 Task: Learn more about a sales navigator core.
Action: Mouse moved to (773, 93)
Screenshot: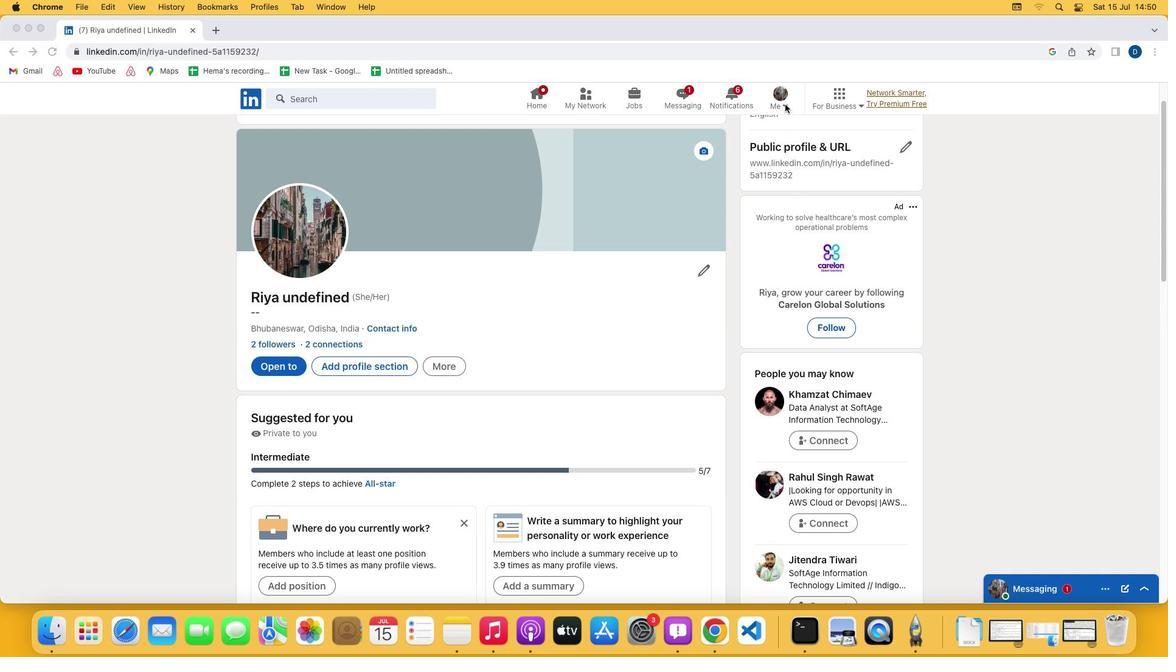 
Action: Mouse pressed left at (773, 93)
Screenshot: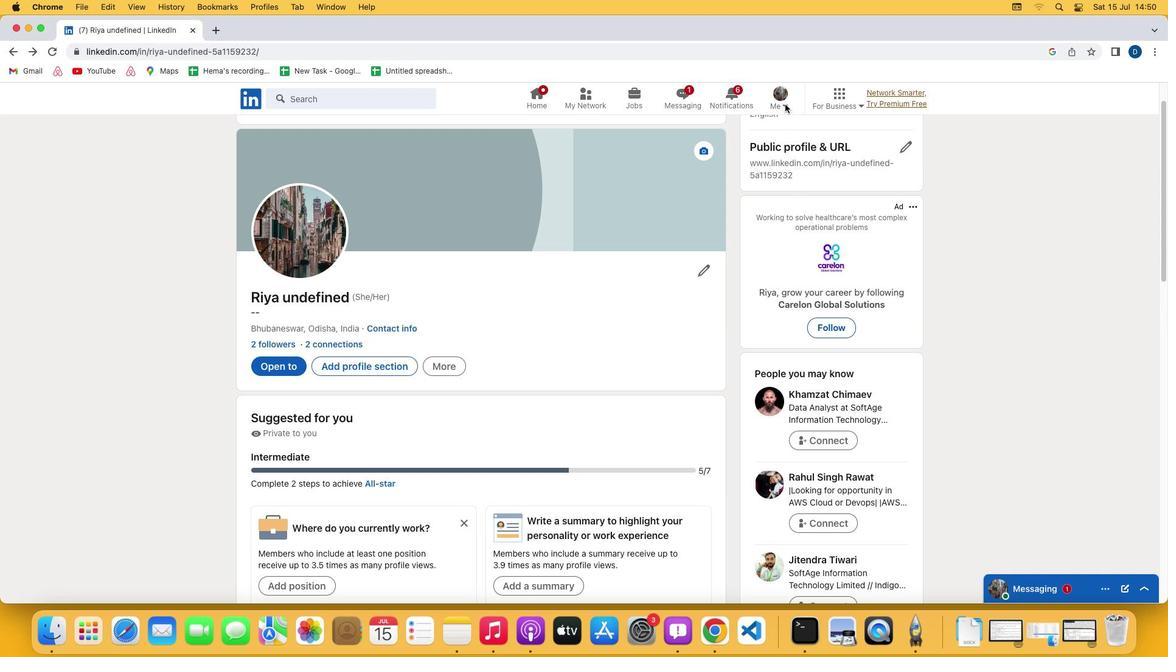 
Action: Mouse moved to (773, 93)
Screenshot: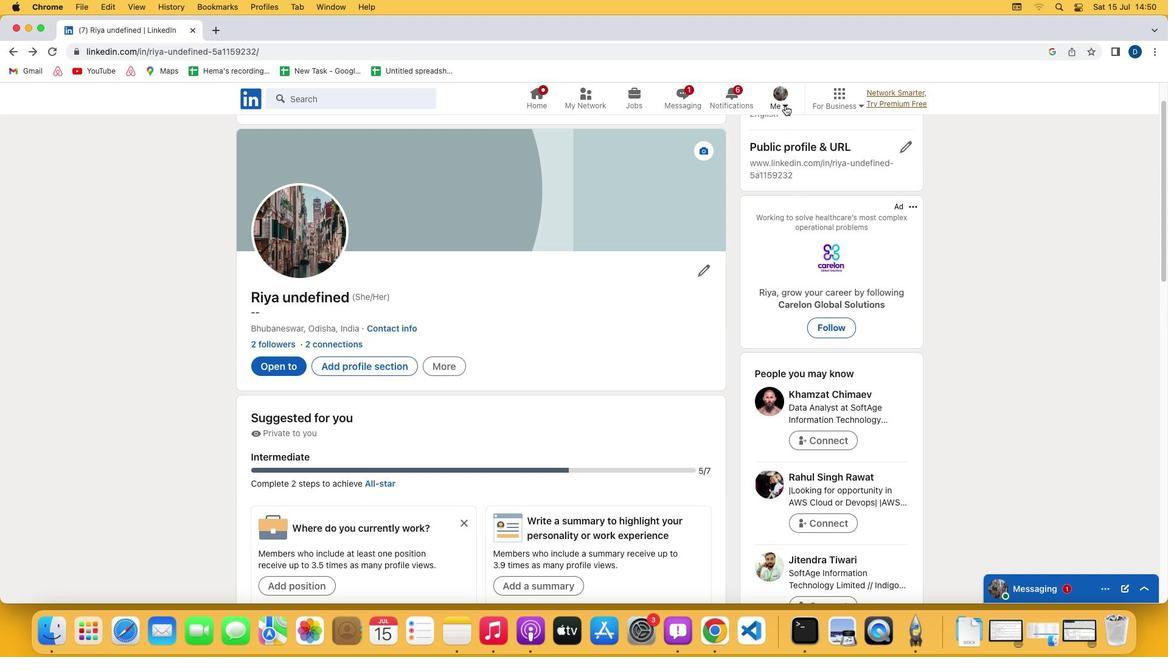 
Action: Mouse pressed left at (773, 93)
Screenshot: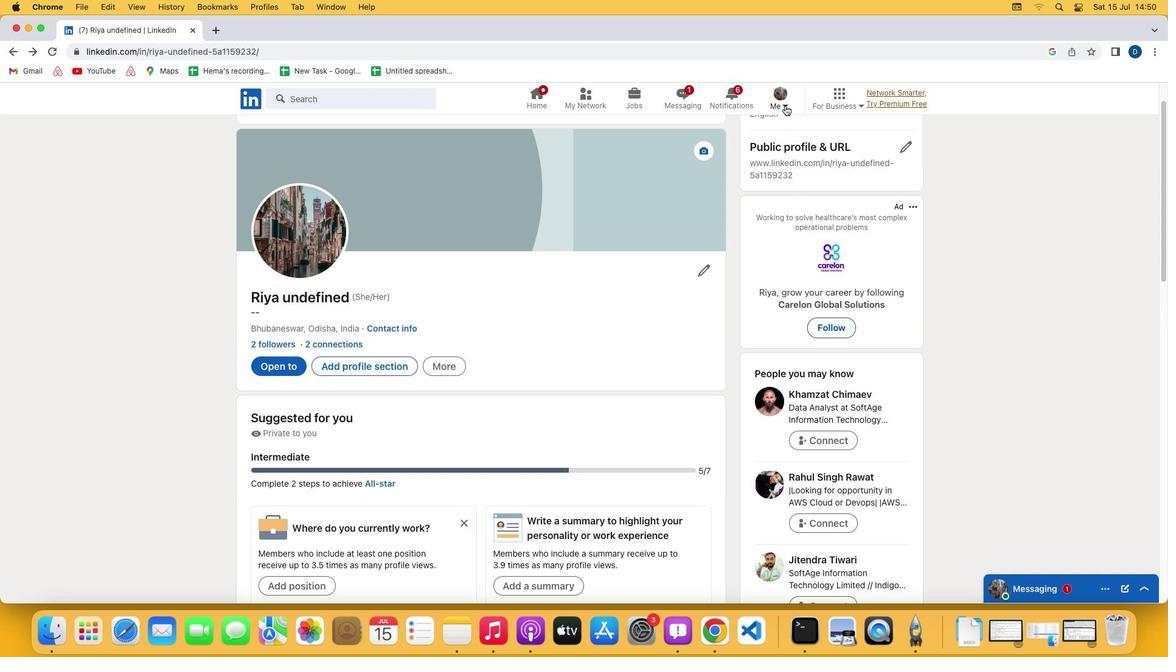 
Action: Mouse moved to (688, 216)
Screenshot: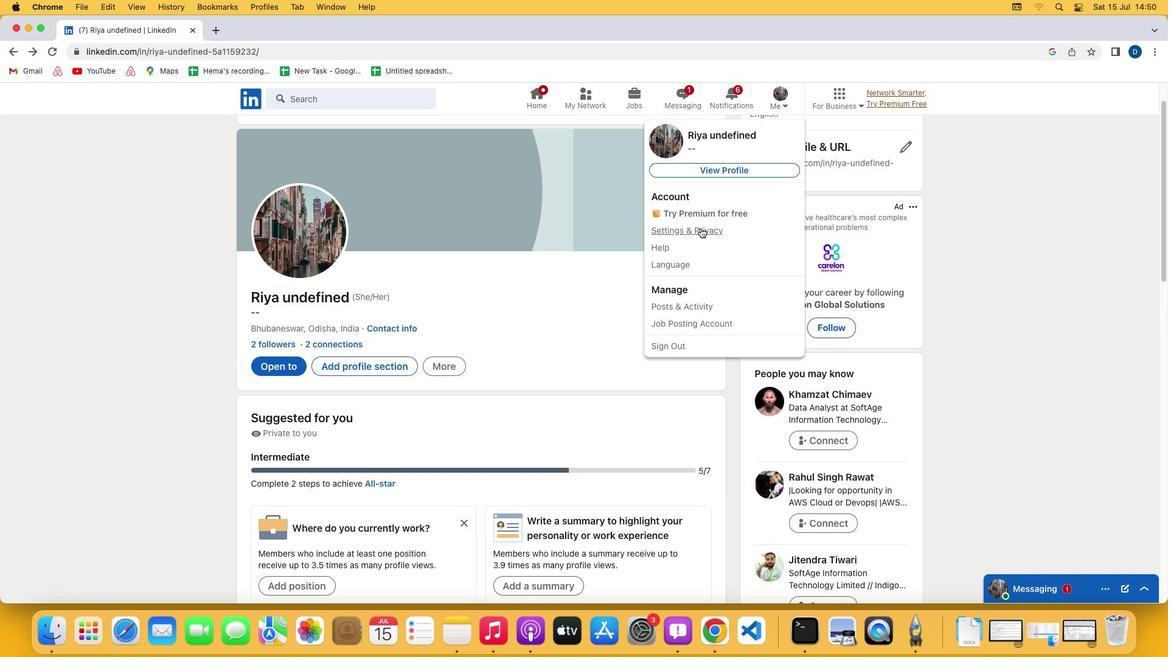 
Action: Mouse pressed left at (688, 216)
Screenshot: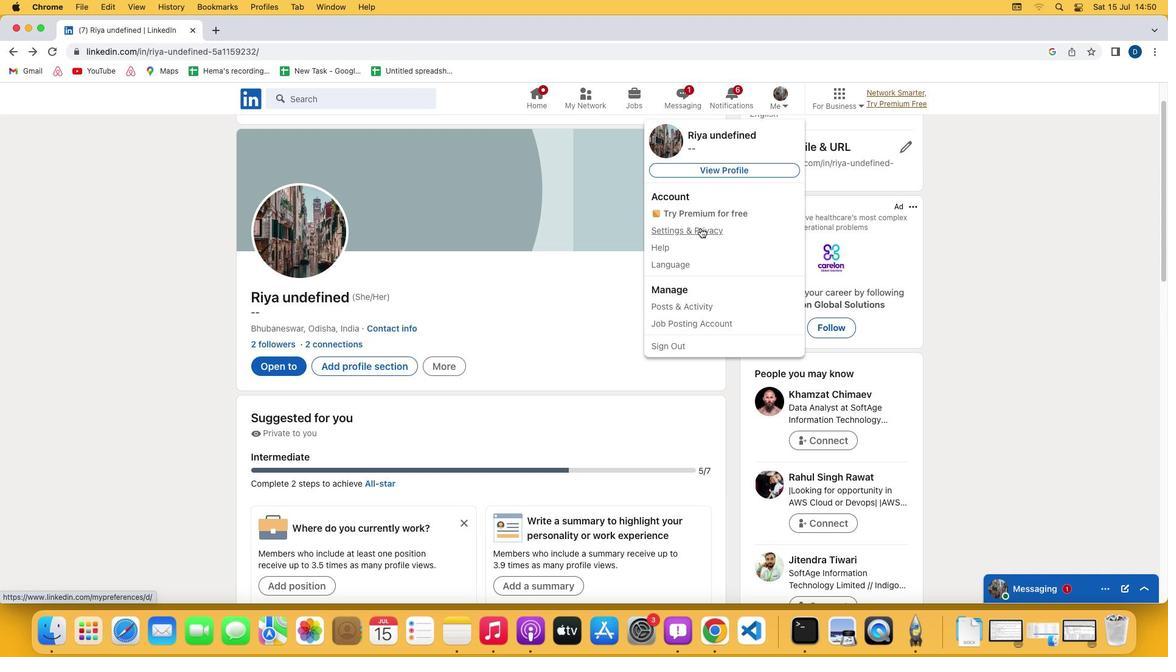 
Action: Mouse moved to (626, 412)
Screenshot: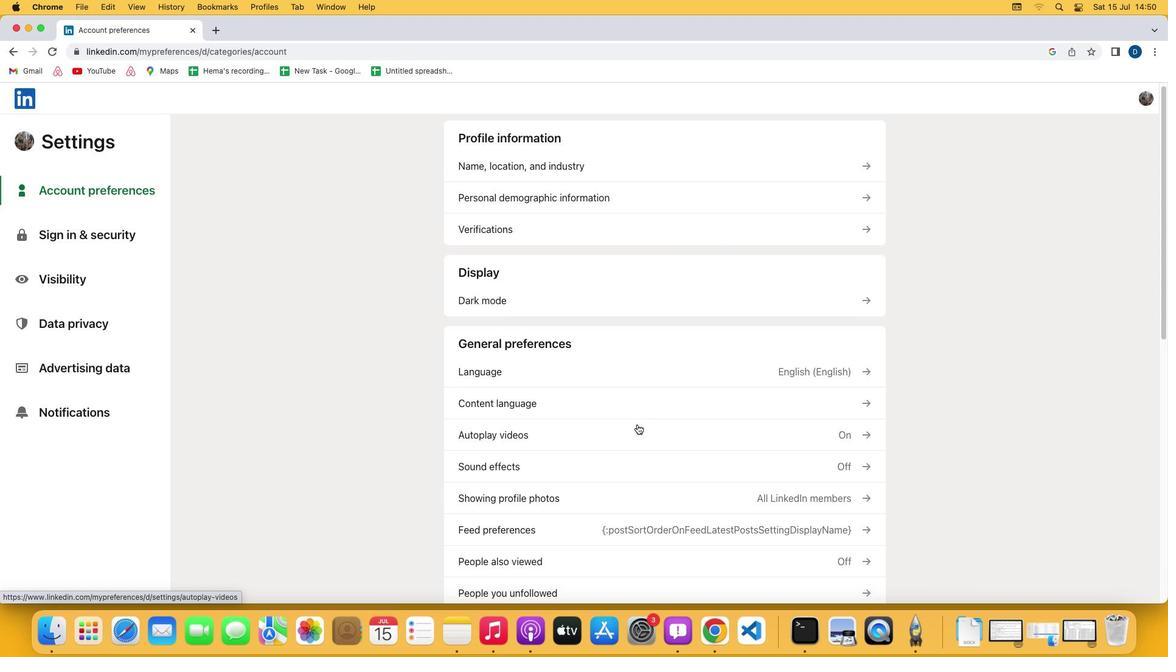 
Action: Mouse scrolled (626, 412) with delta (-10, -11)
Screenshot: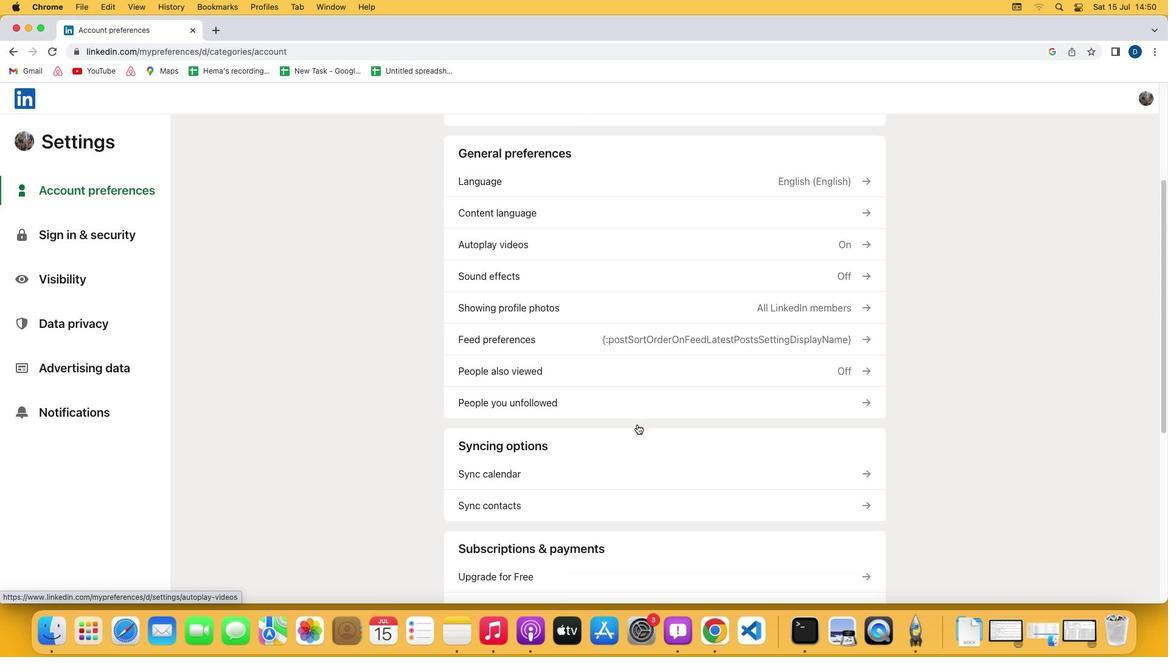 
Action: Mouse scrolled (626, 412) with delta (-10, -11)
Screenshot: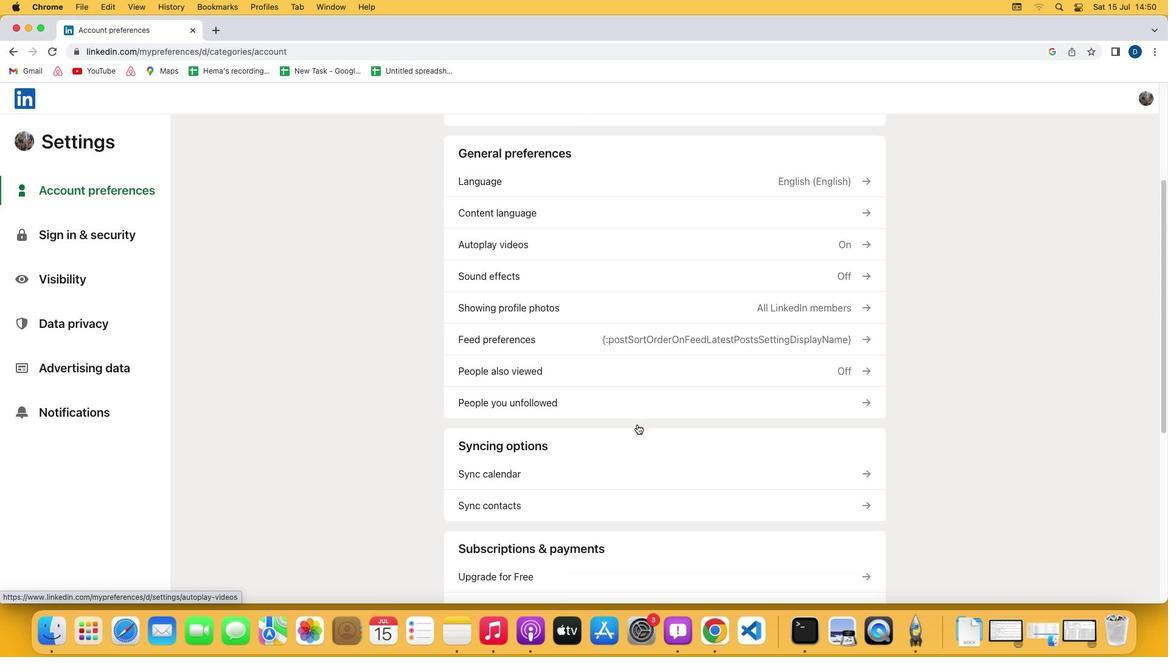 
Action: Mouse scrolled (626, 412) with delta (-10, -12)
Screenshot: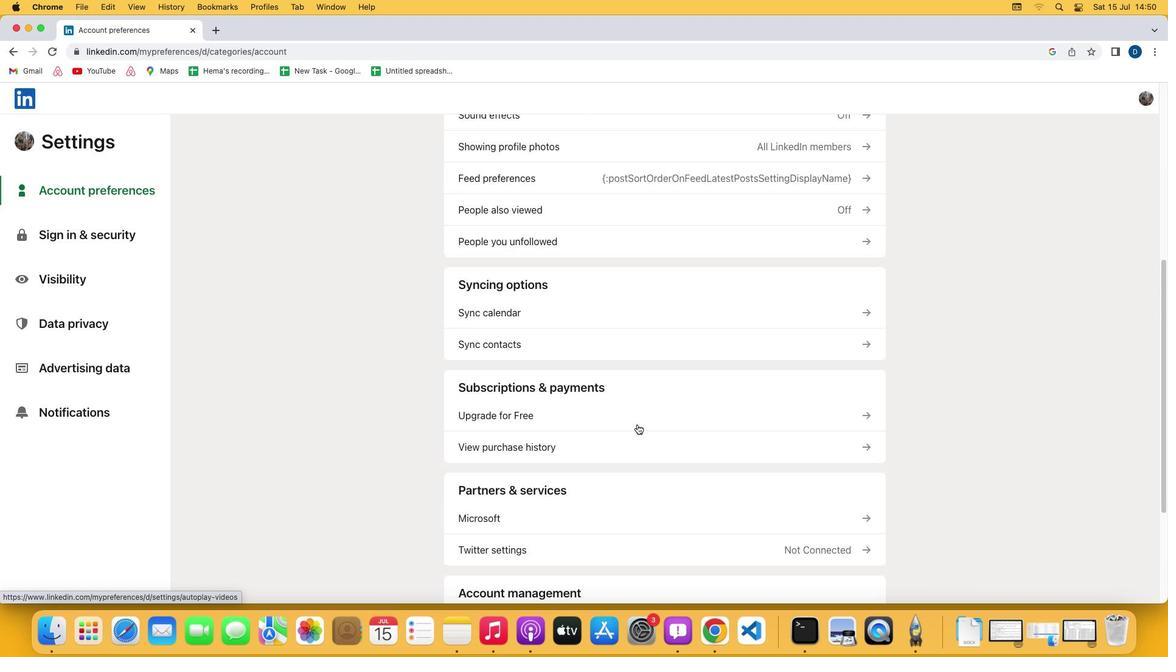 
Action: Mouse scrolled (626, 412) with delta (-10, -13)
Screenshot: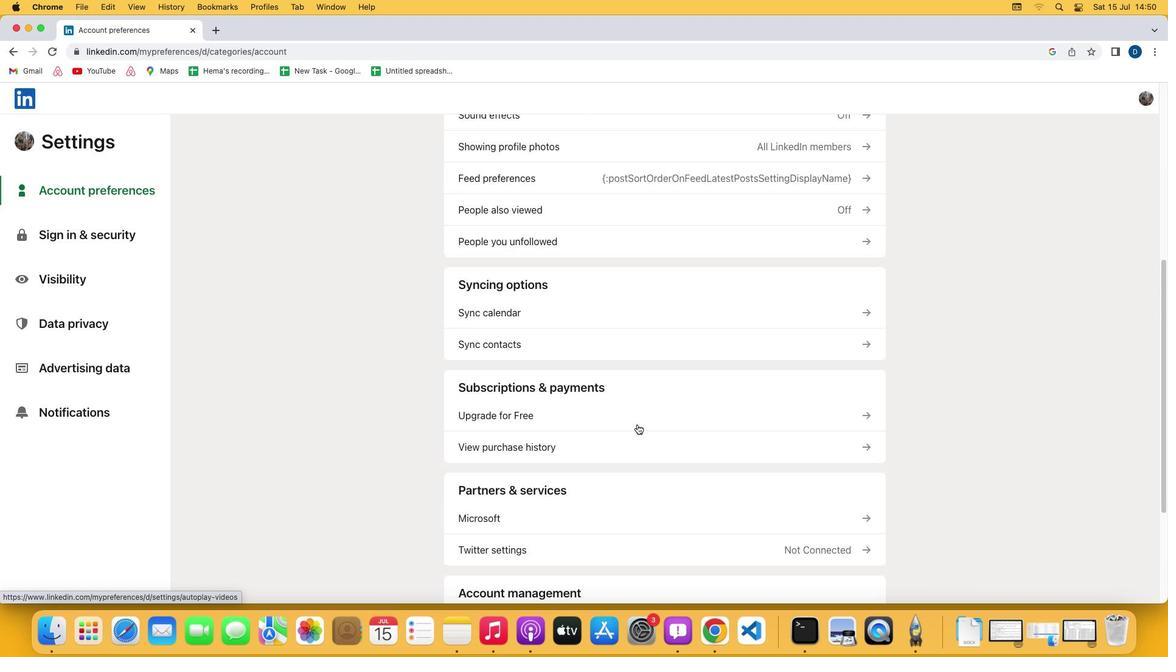 
Action: Mouse scrolled (626, 412) with delta (-10, -14)
Screenshot: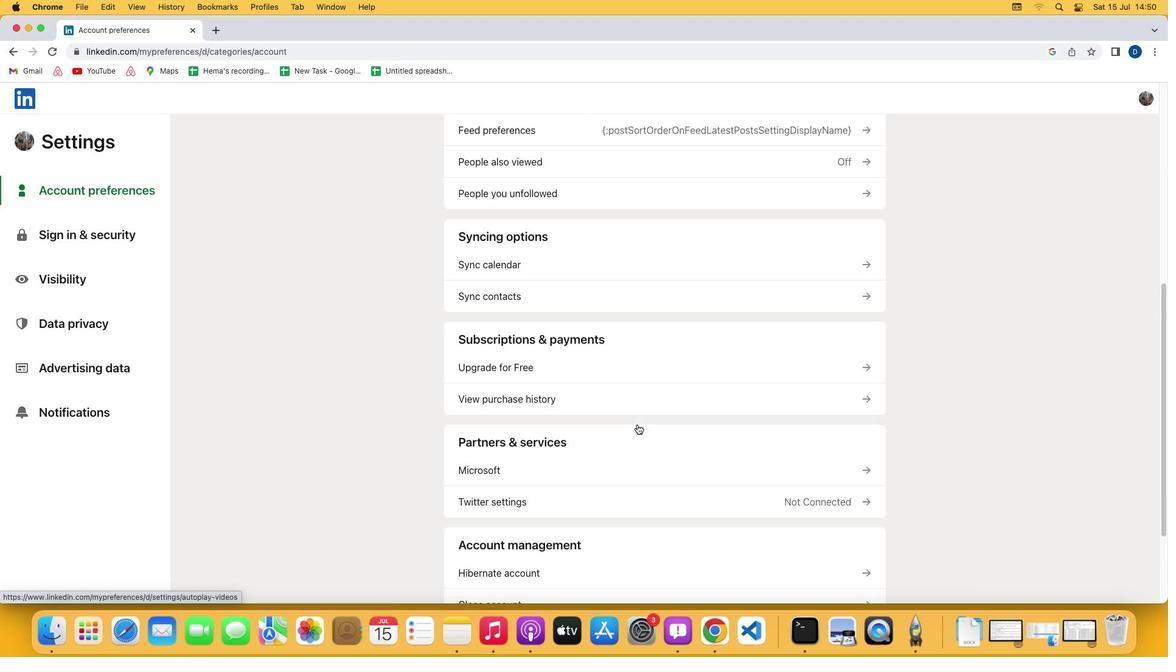 
Action: Mouse moved to (512, 361)
Screenshot: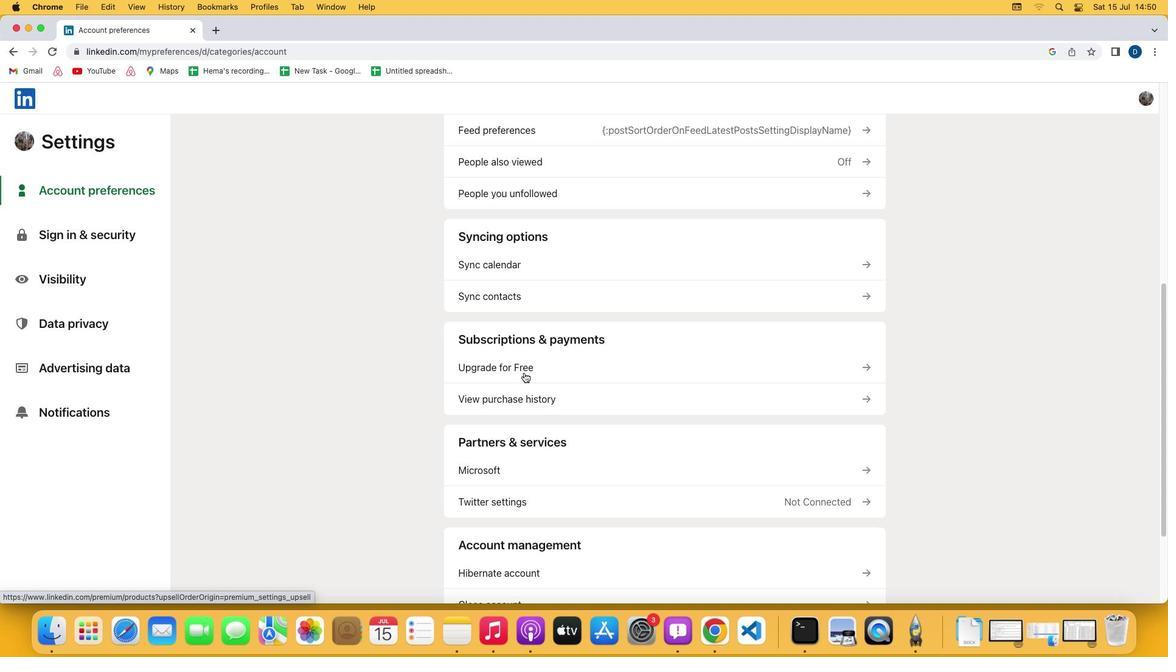 
Action: Mouse pressed left at (512, 361)
Screenshot: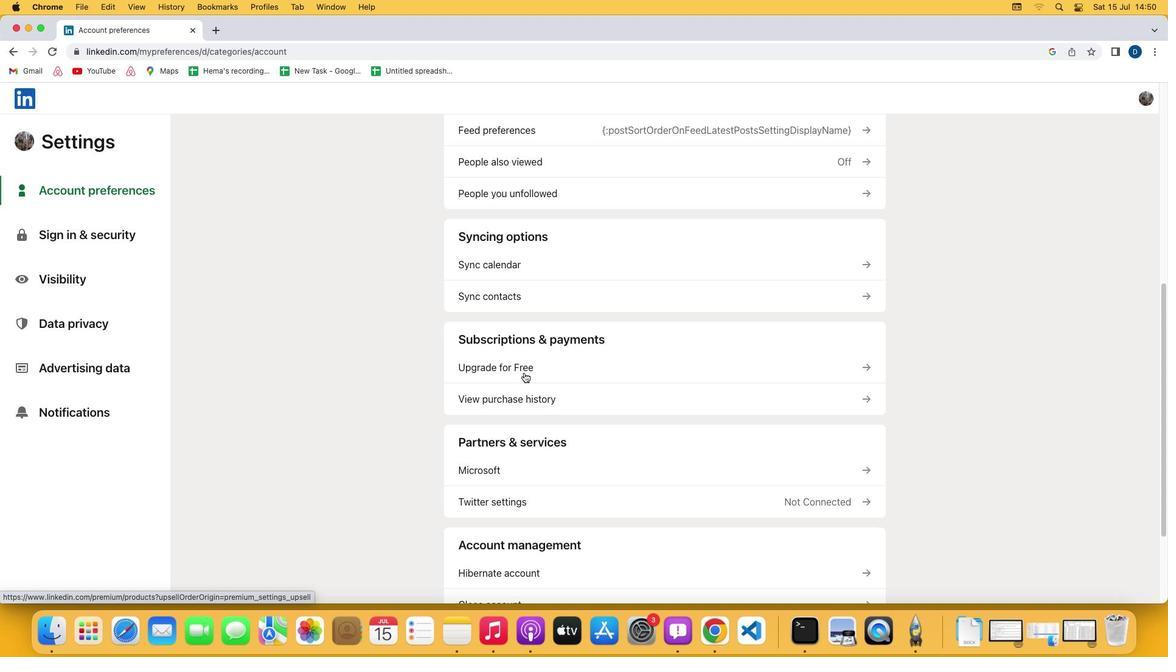 
Action: Mouse moved to (465, 317)
Screenshot: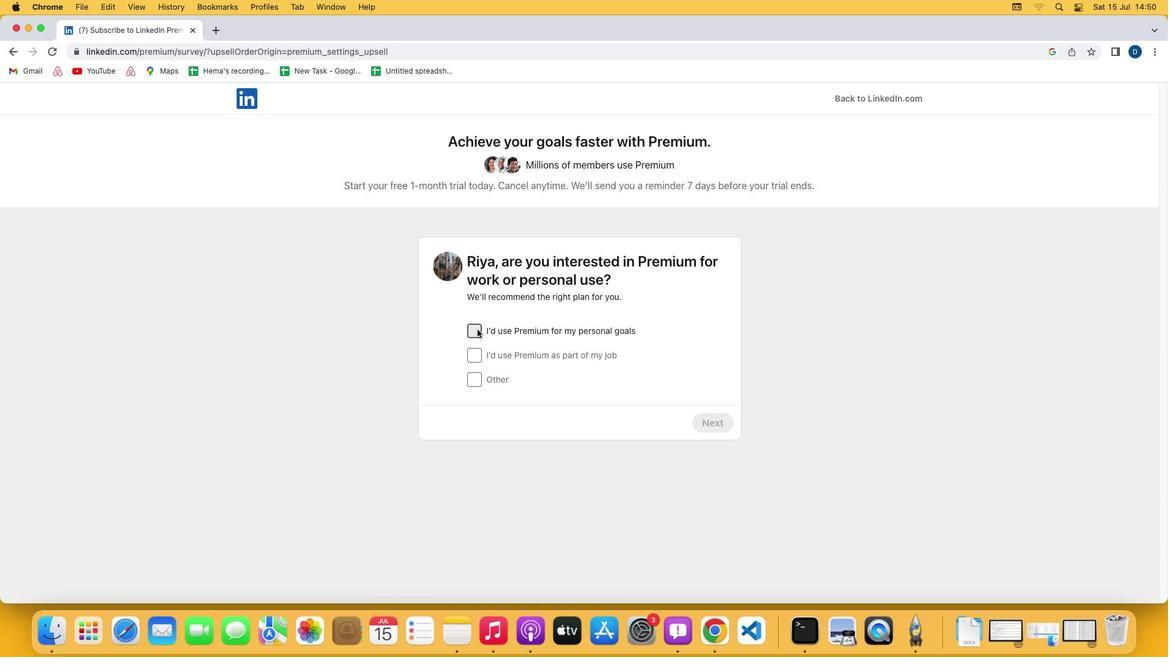 
Action: Mouse pressed left at (465, 317)
Screenshot: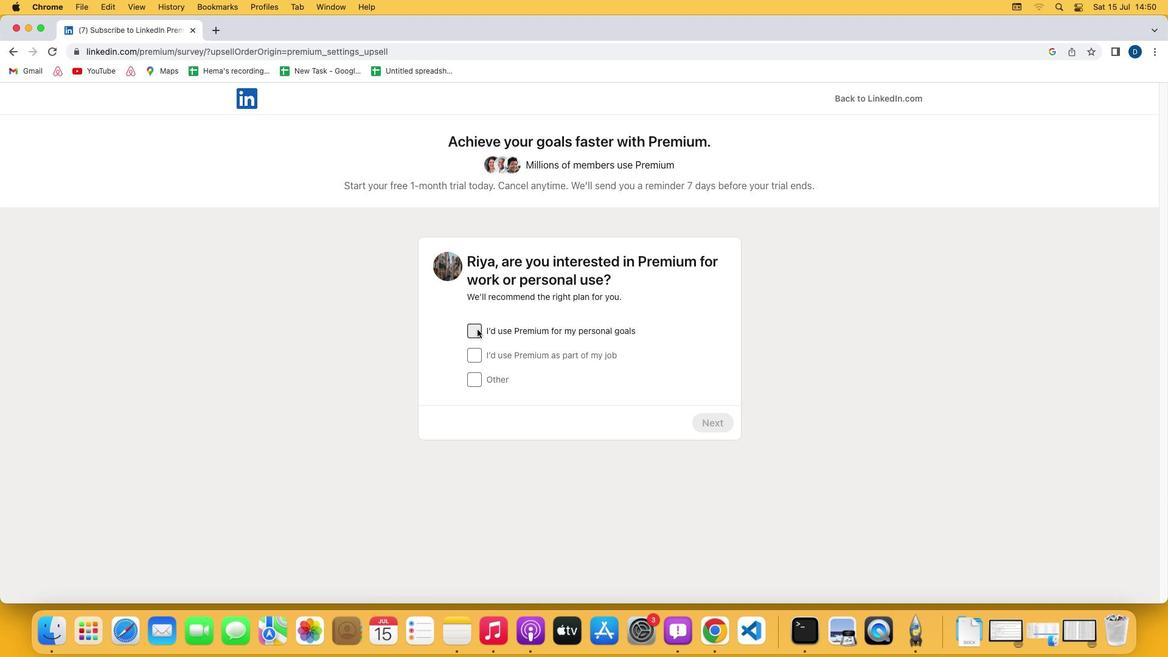 
Action: Mouse moved to (708, 411)
Screenshot: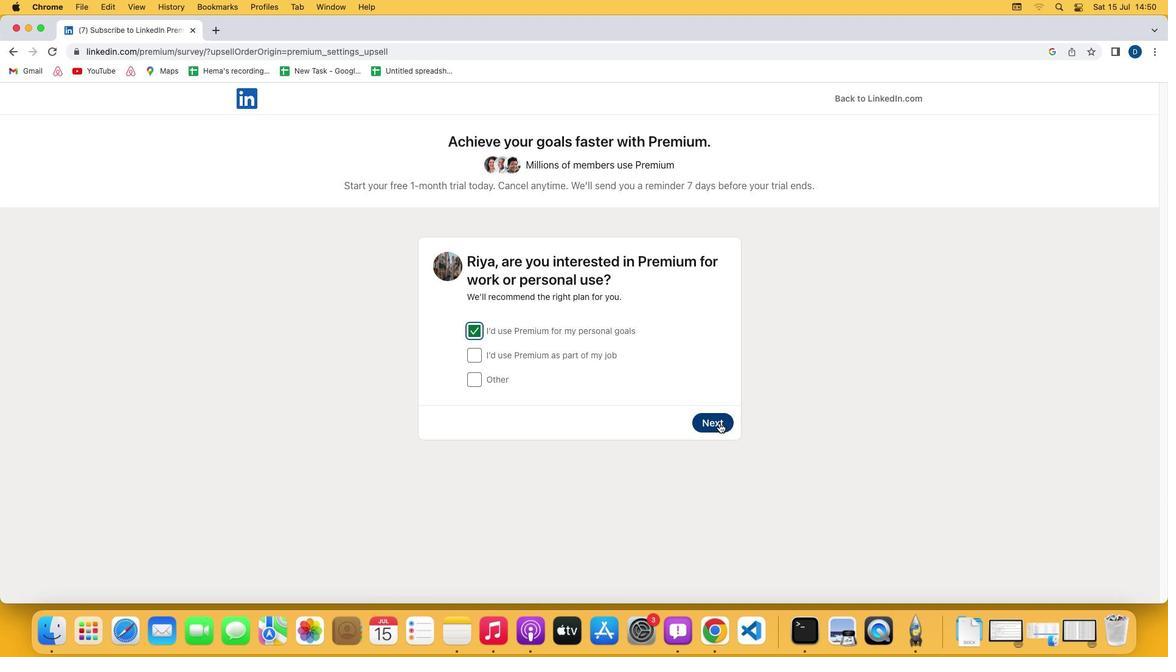 
Action: Mouse pressed left at (708, 411)
Screenshot: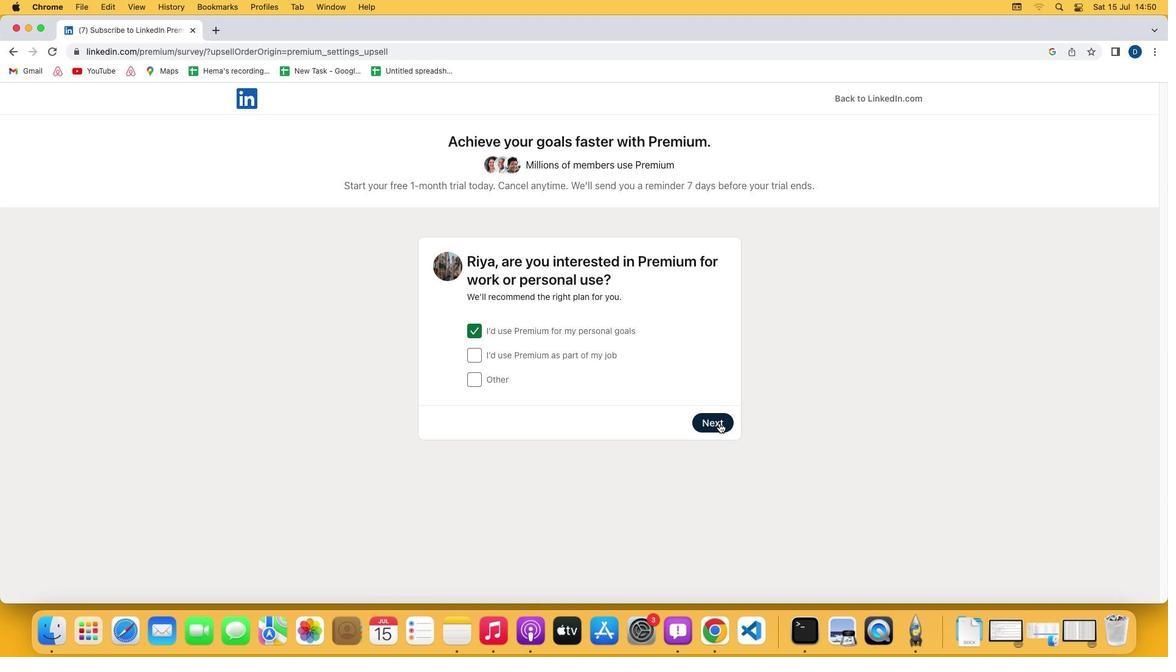 
Action: Mouse moved to (700, 482)
Screenshot: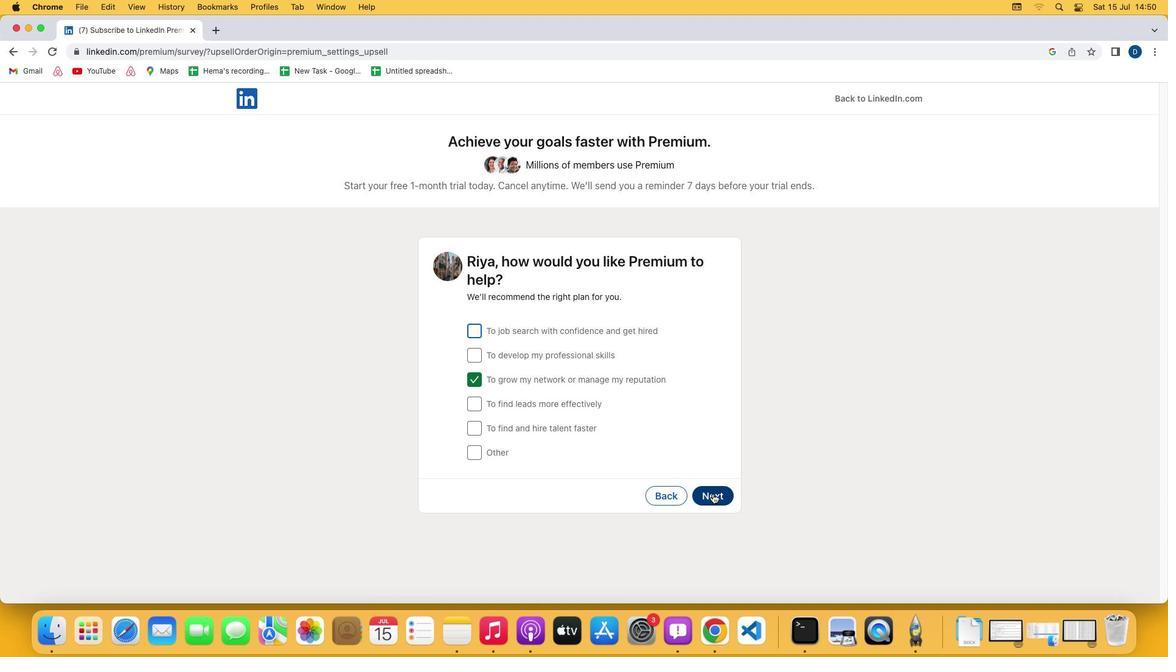 
Action: Mouse pressed left at (700, 482)
Screenshot: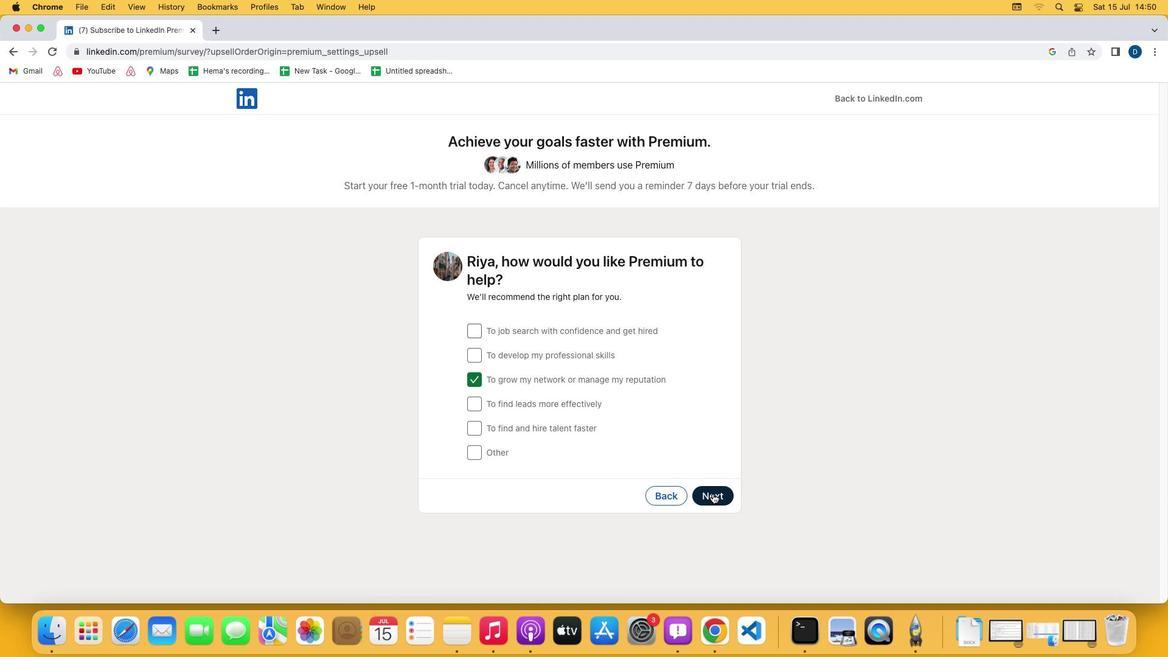 
Action: Mouse moved to (469, 317)
Screenshot: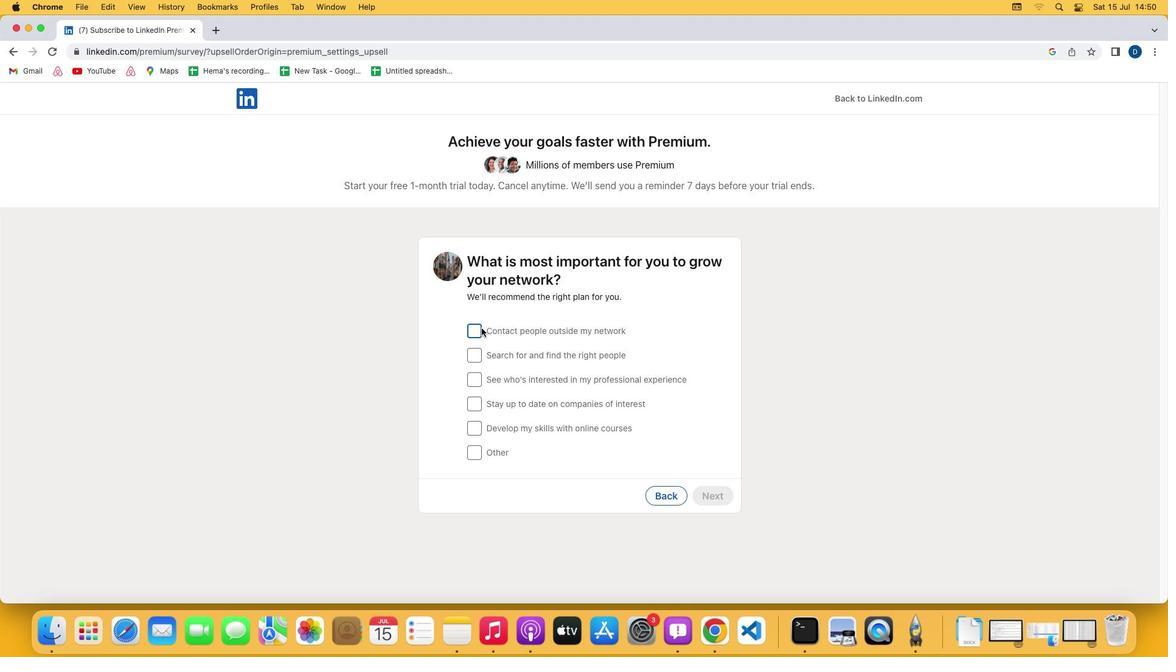 
Action: Mouse pressed left at (469, 317)
Screenshot: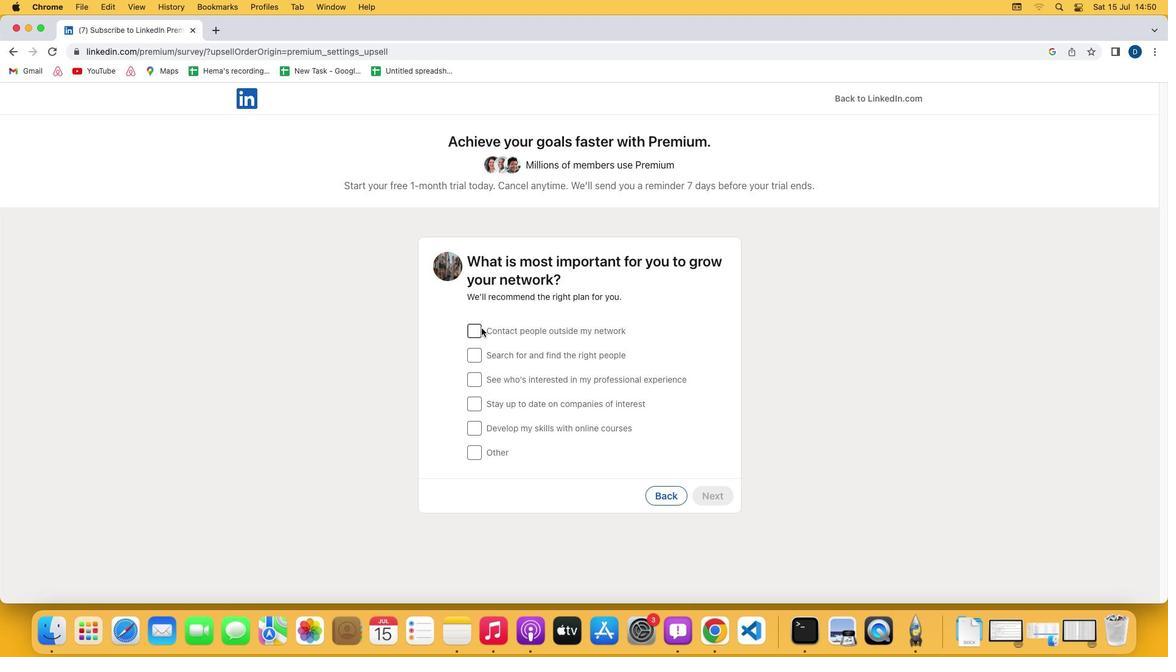
Action: Mouse moved to (711, 484)
Screenshot: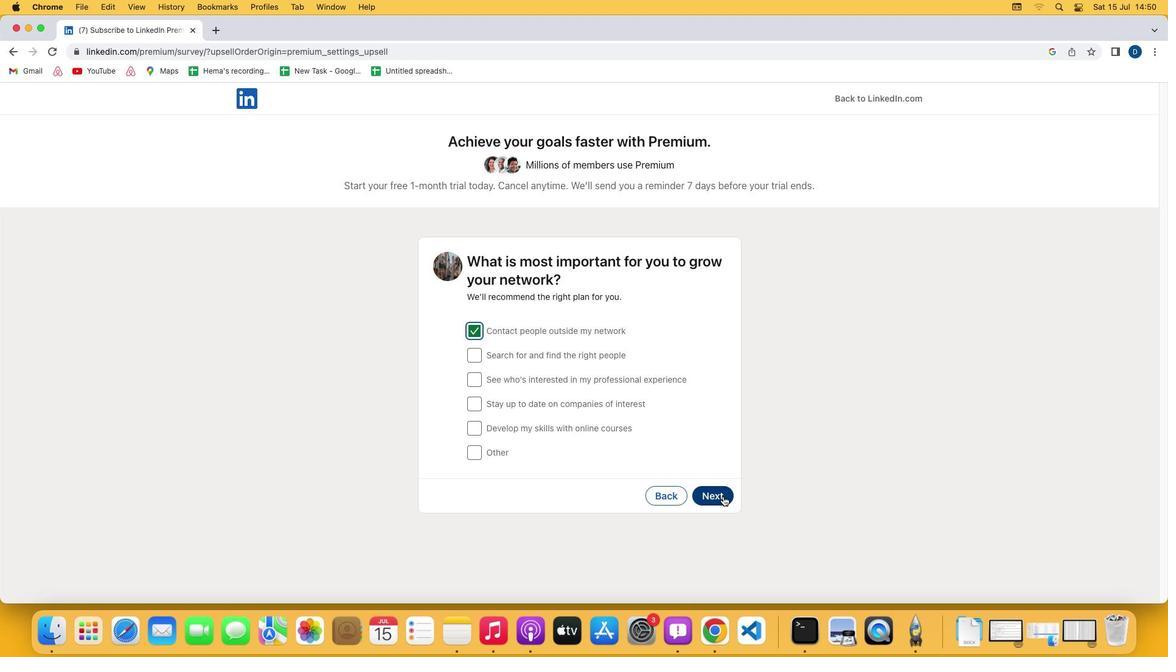 
Action: Mouse pressed left at (711, 484)
Screenshot: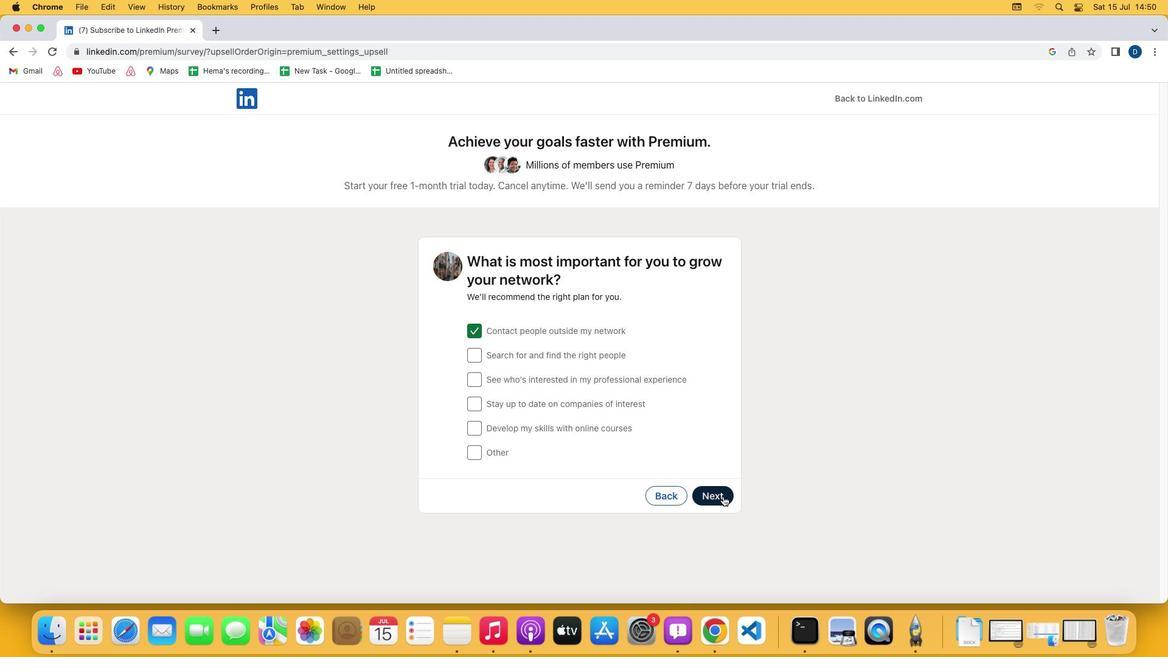 
Action: Mouse moved to (284, 578)
Screenshot: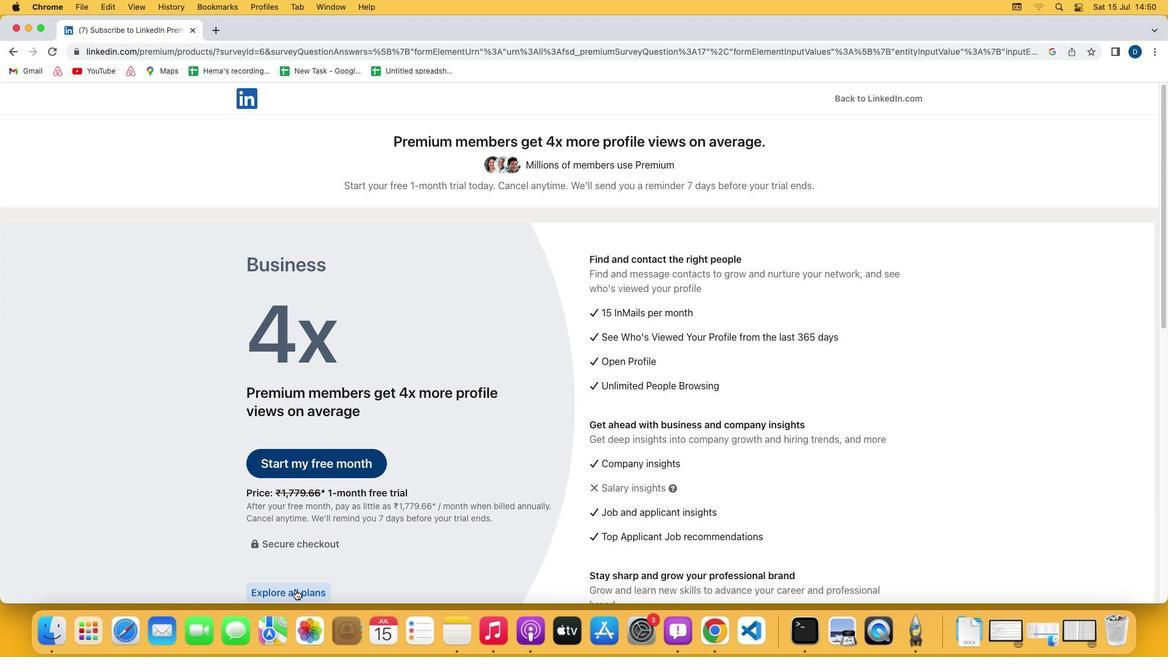 
Action: Mouse pressed left at (284, 578)
Screenshot: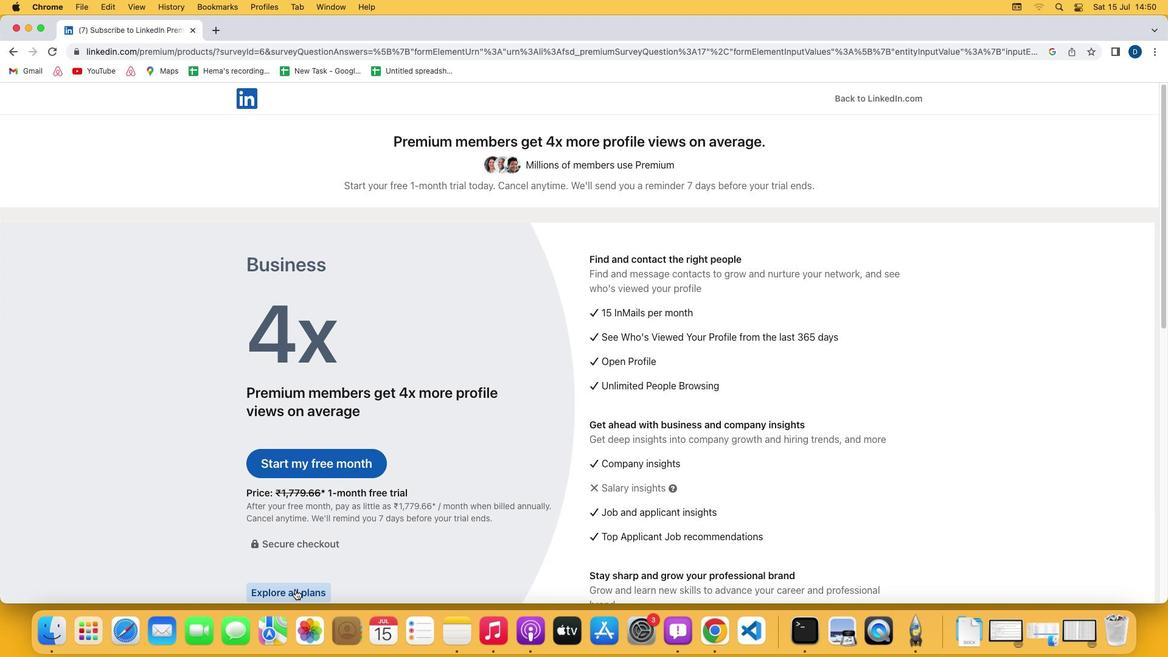 
Action: Mouse moved to (640, 489)
Screenshot: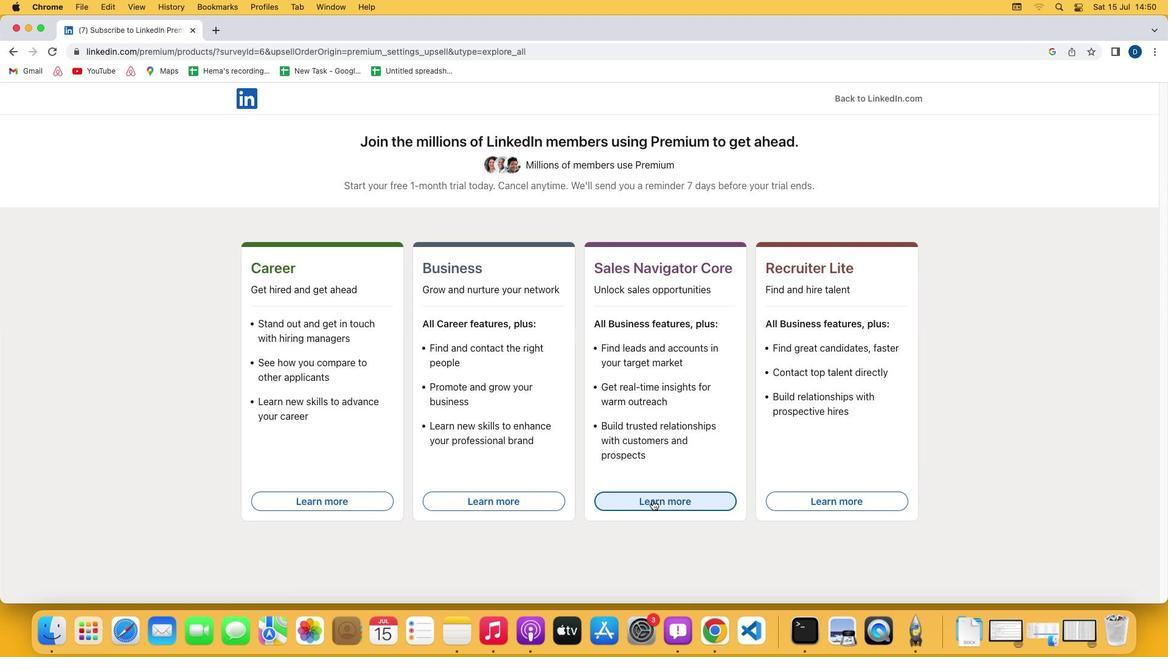 
Action: Mouse pressed left at (640, 489)
Screenshot: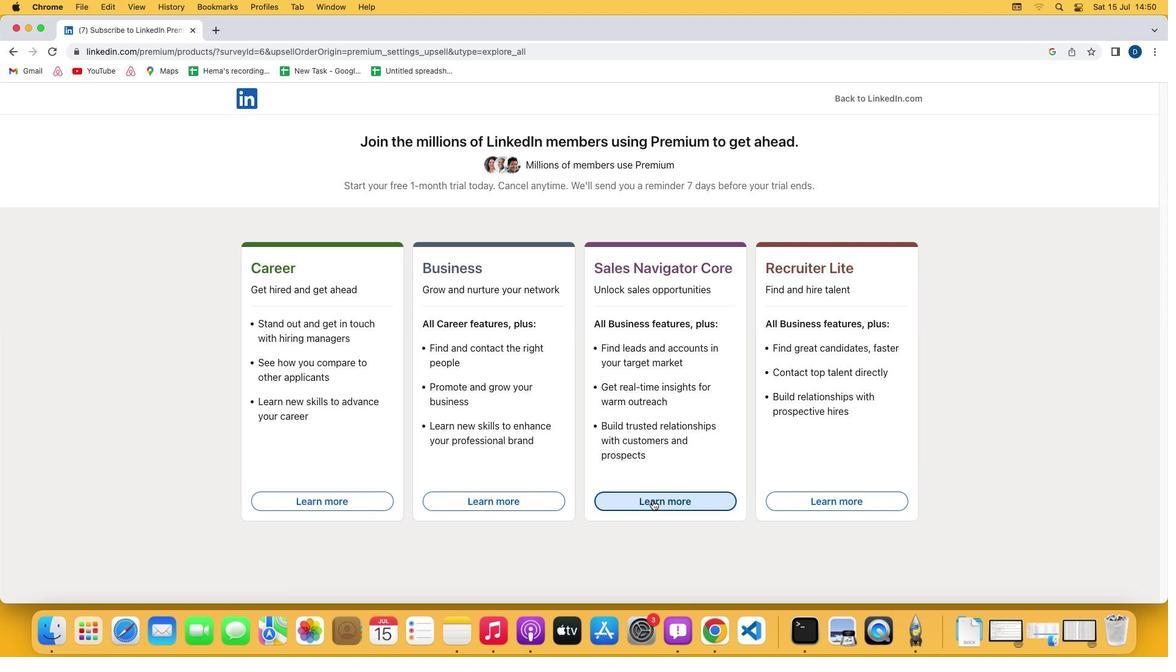 
Action: Mouse moved to (640, 490)
Screenshot: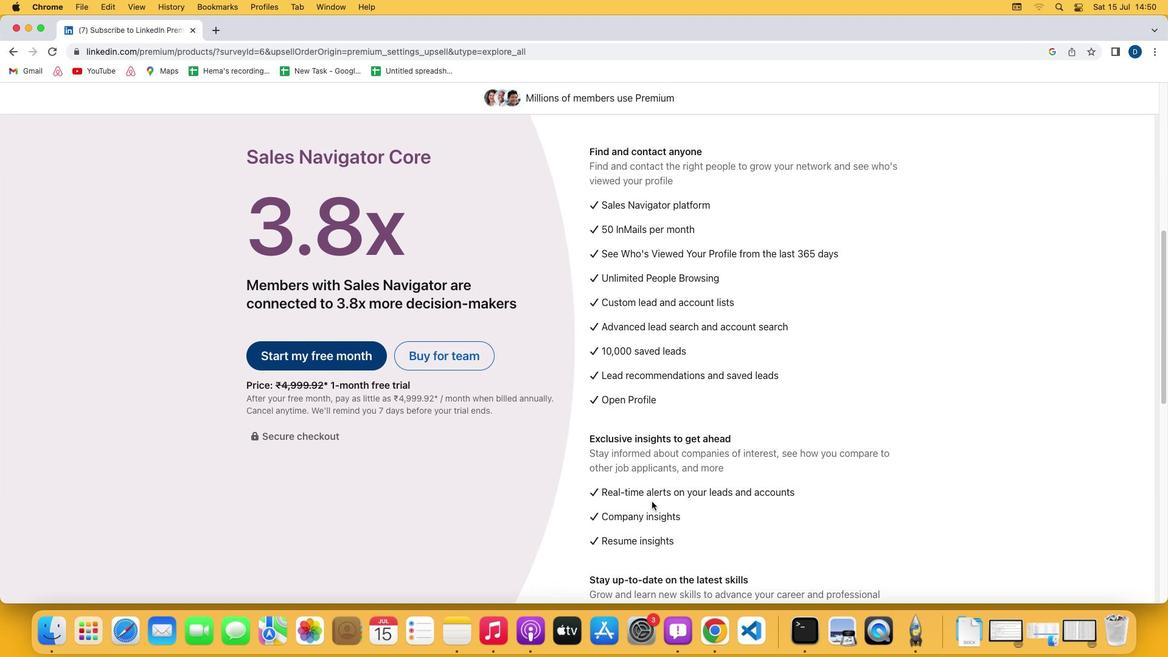 
